 Task: Open Outlook and adjust the mail and general settings as specified.
Action: Mouse moved to (39, 25)
Screenshot: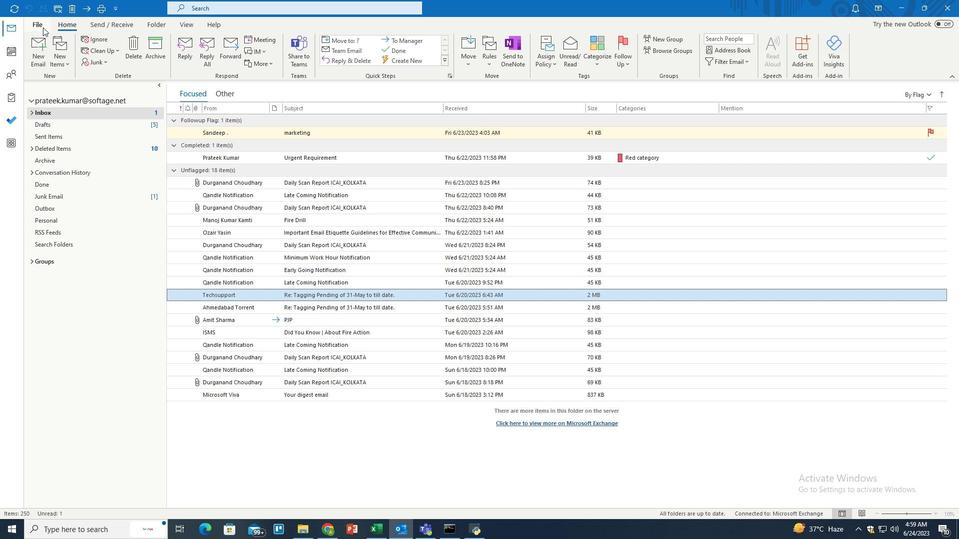
Action: Mouse pressed left at (39, 25)
Screenshot: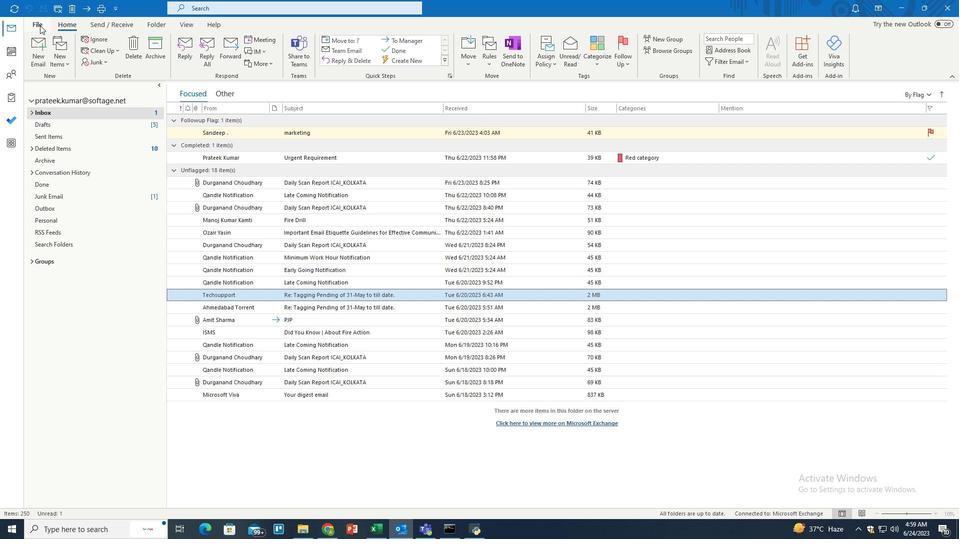 
Action: Mouse moved to (31, 477)
Screenshot: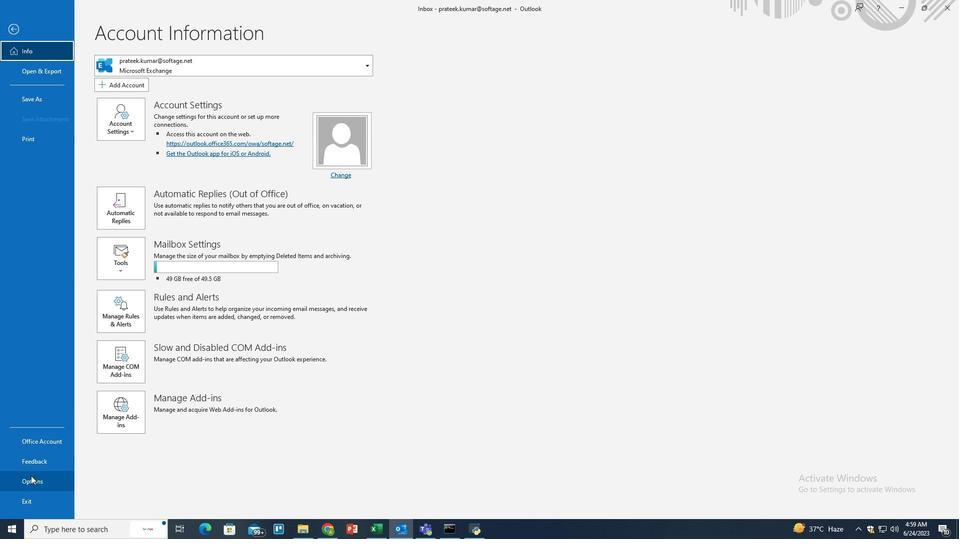 
Action: Mouse pressed left at (31, 477)
Screenshot: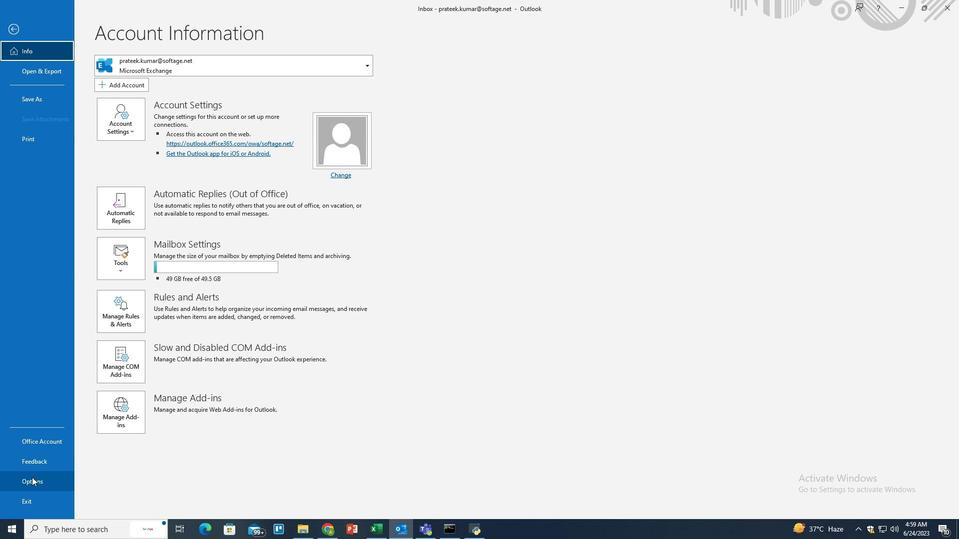 
Action: Mouse moved to (291, 125)
Screenshot: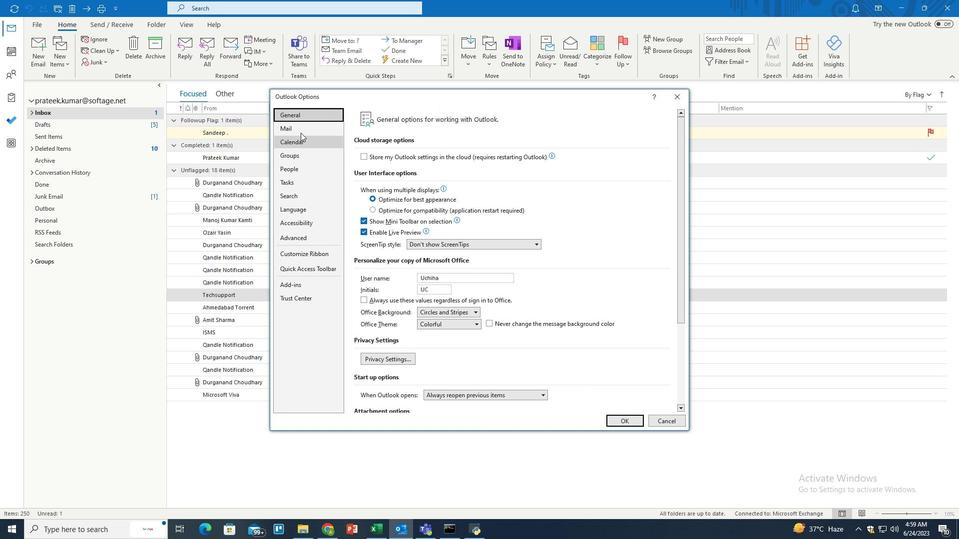 
Action: Mouse pressed left at (291, 125)
Screenshot: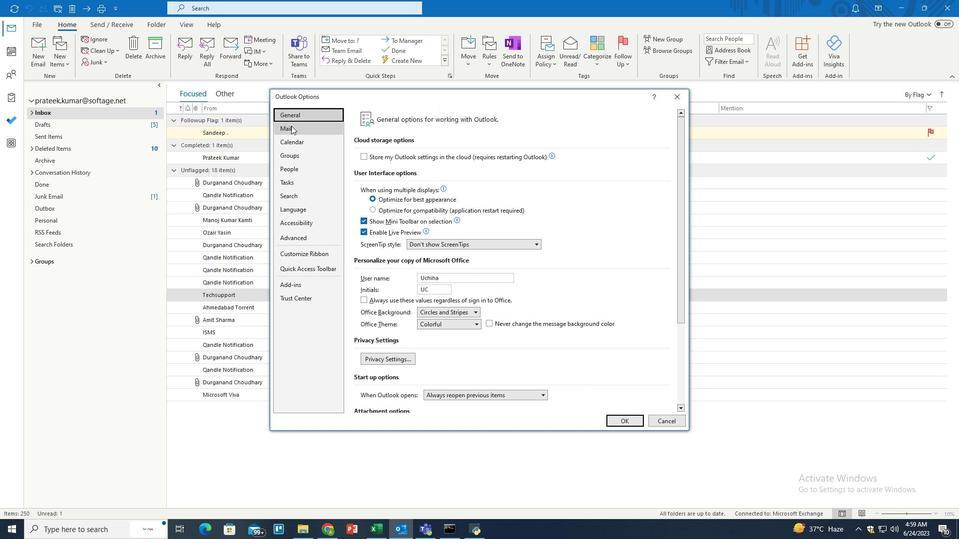 
Action: Mouse moved to (631, 297)
Screenshot: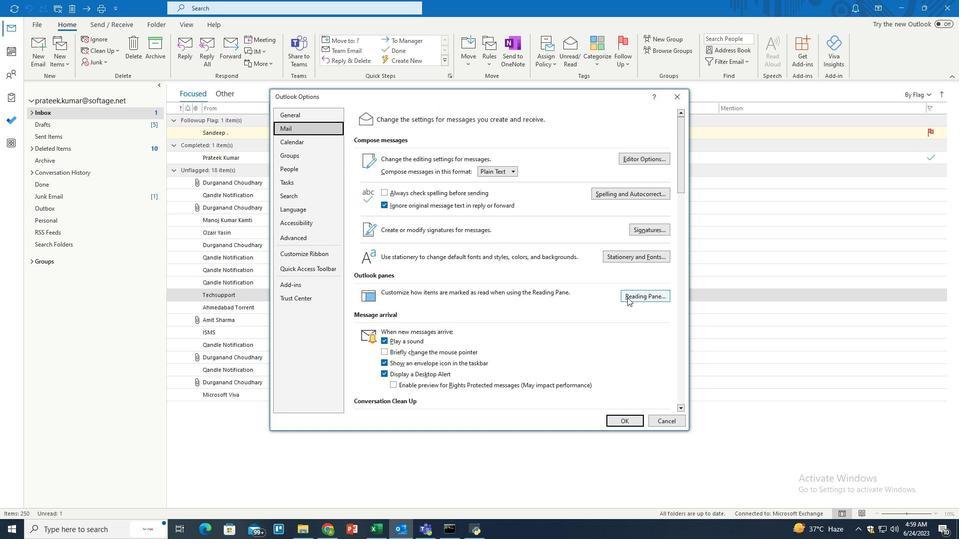 
Action: Mouse pressed left at (631, 297)
Screenshot: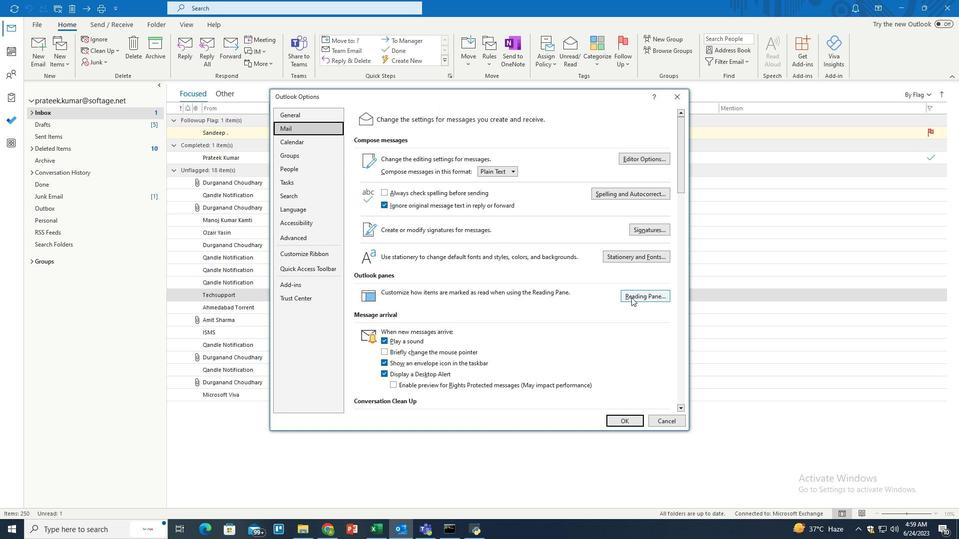 
Action: Mouse moved to (396, 285)
Screenshot: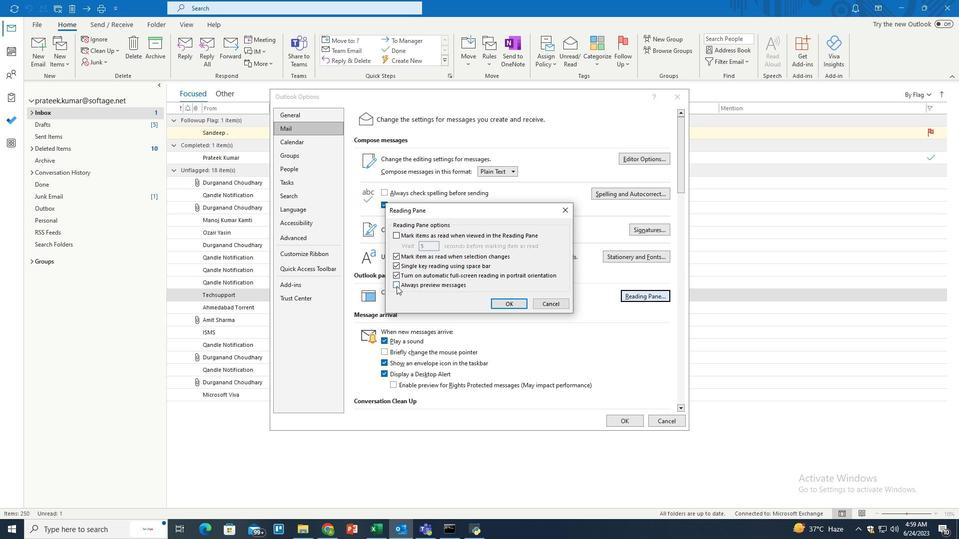 
Action: Mouse pressed left at (396, 285)
Screenshot: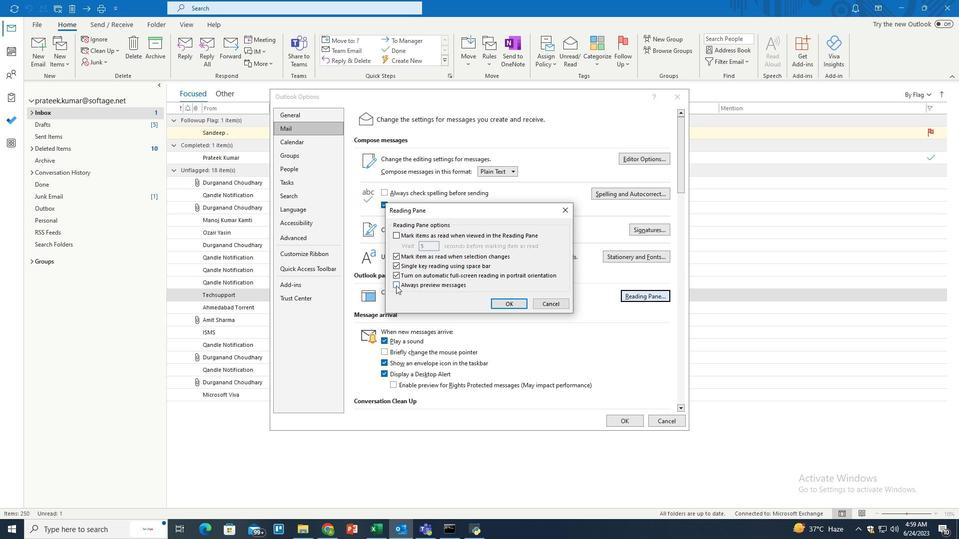 
Action: Mouse moved to (504, 302)
Screenshot: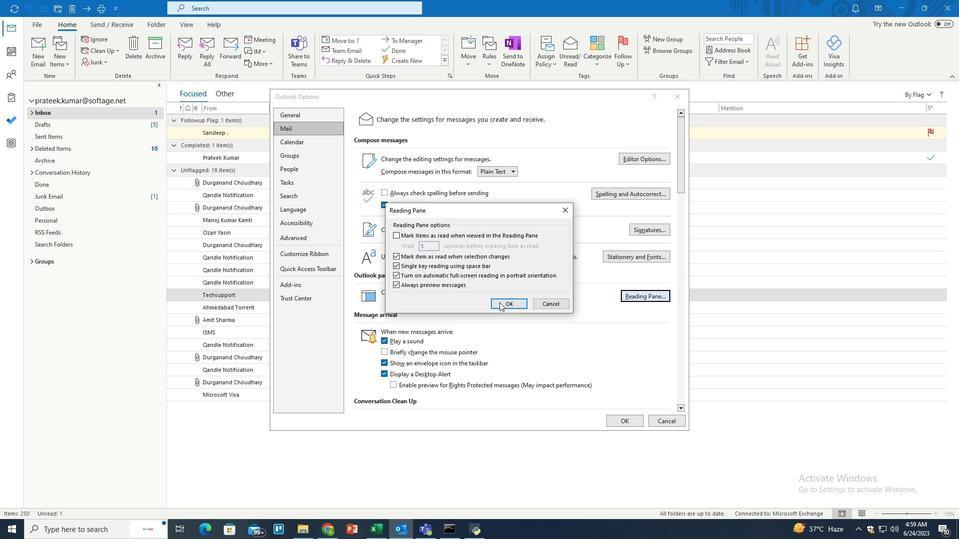 
Action: Mouse pressed left at (504, 302)
Screenshot: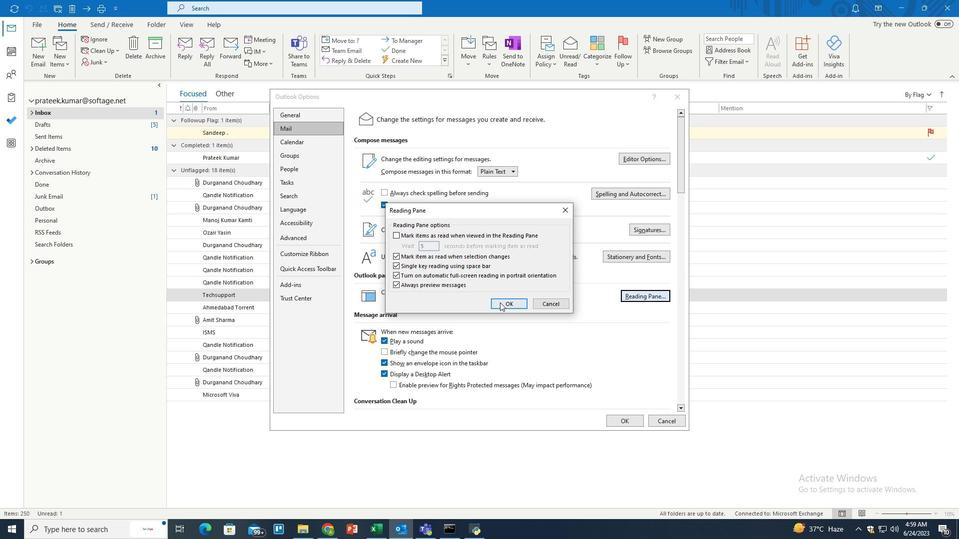 
Action: Mouse moved to (618, 422)
Screenshot: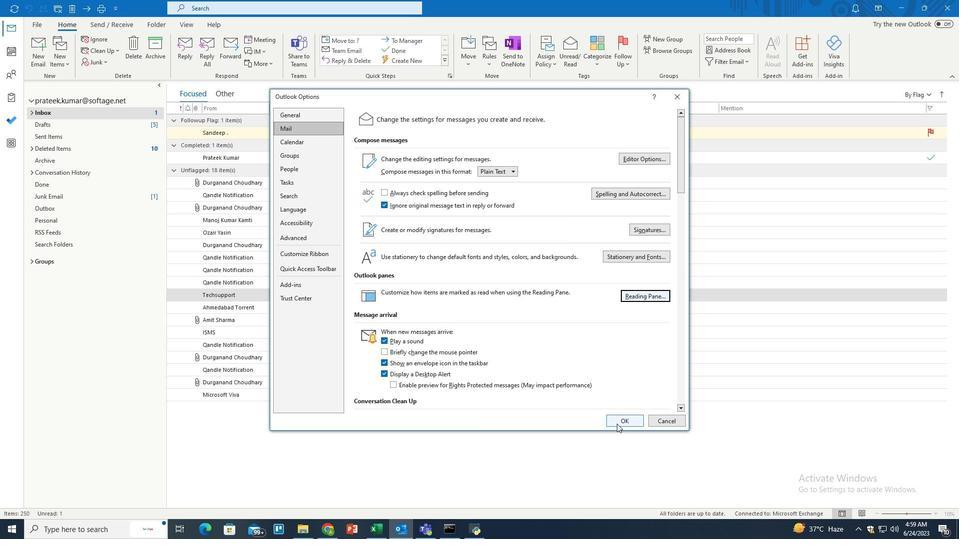 
Action: Mouse pressed left at (618, 422)
Screenshot: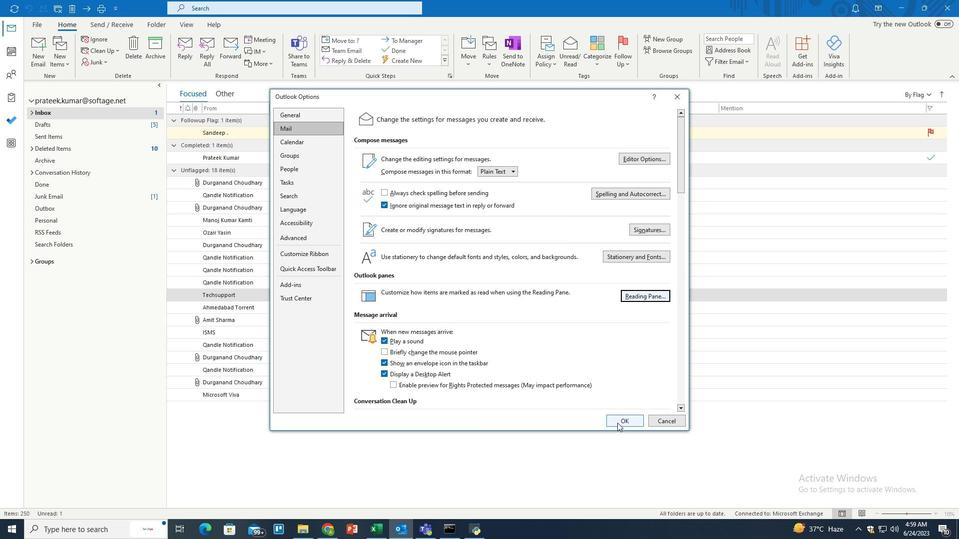 
Action: Mouse moved to (474, 346)
Screenshot: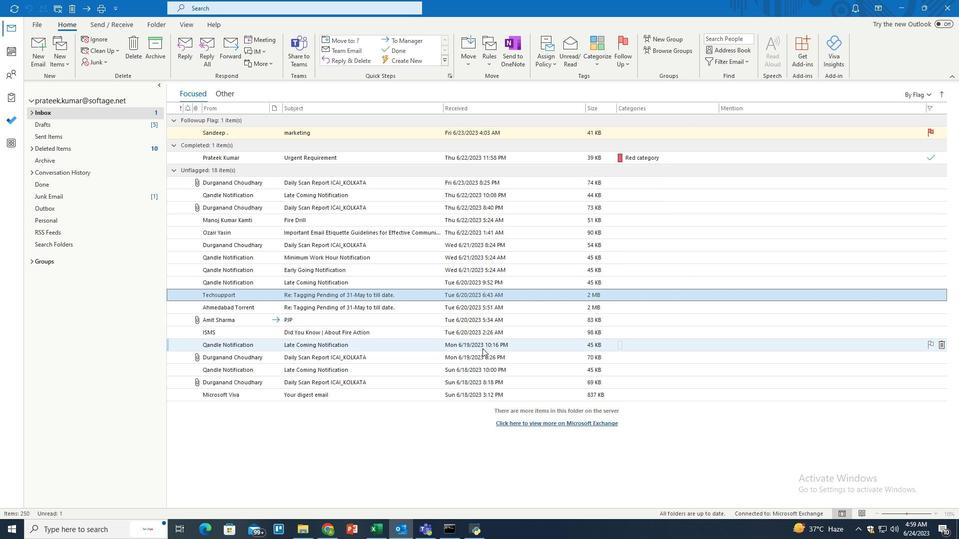 
